 Task: Create Card Podcast Creation Review in Board Product Development to Workspace Creative Agencies. Create Card Recipe Sharing Review in Board Customer Feedback Analysis and Reporting to Workspace Creative Agencies. Create Card Podcast Distribution Review in Board Social Media Influencer Content Repurposing Strategy and Execution to Workspace Creative Agencies
Action: Mouse moved to (229, 150)
Screenshot: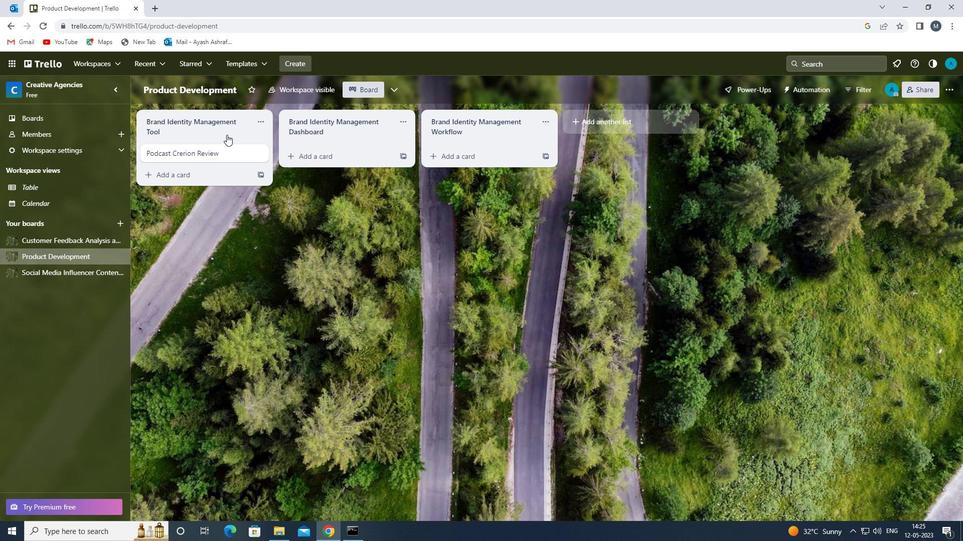 
Action: Mouse pressed left at (229, 150)
Screenshot: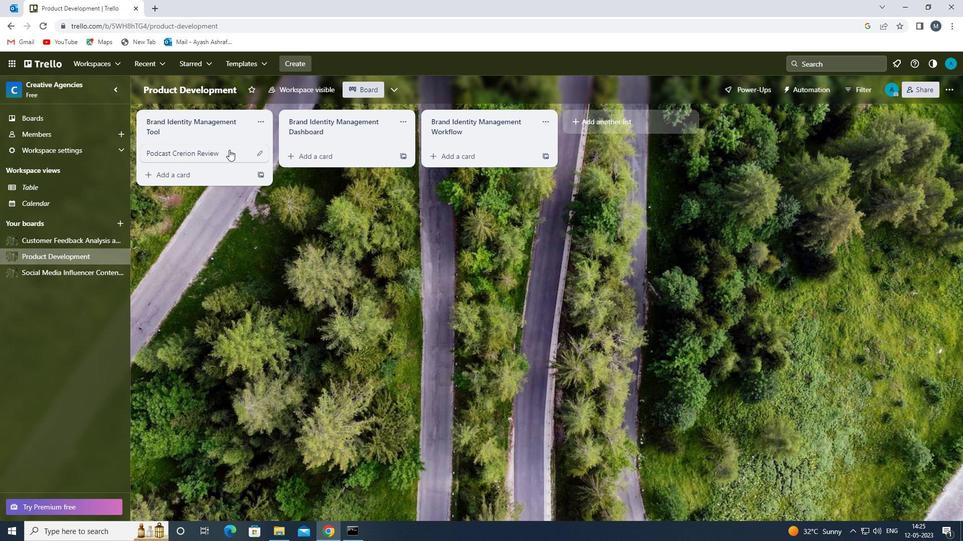 
Action: Mouse moved to (217, 154)
Screenshot: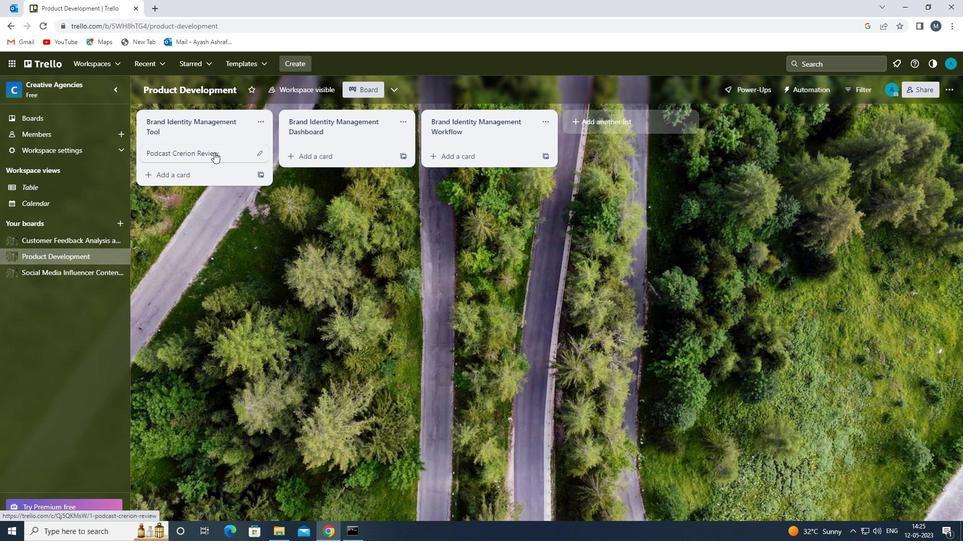 
Action: Mouse pressed left at (217, 154)
Screenshot: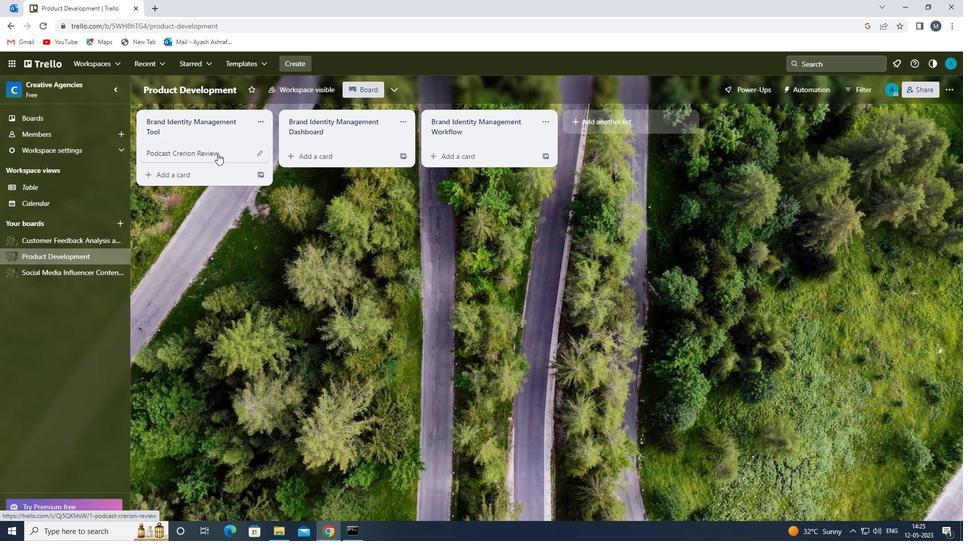 
Action: Mouse moved to (656, 87)
Screenshot: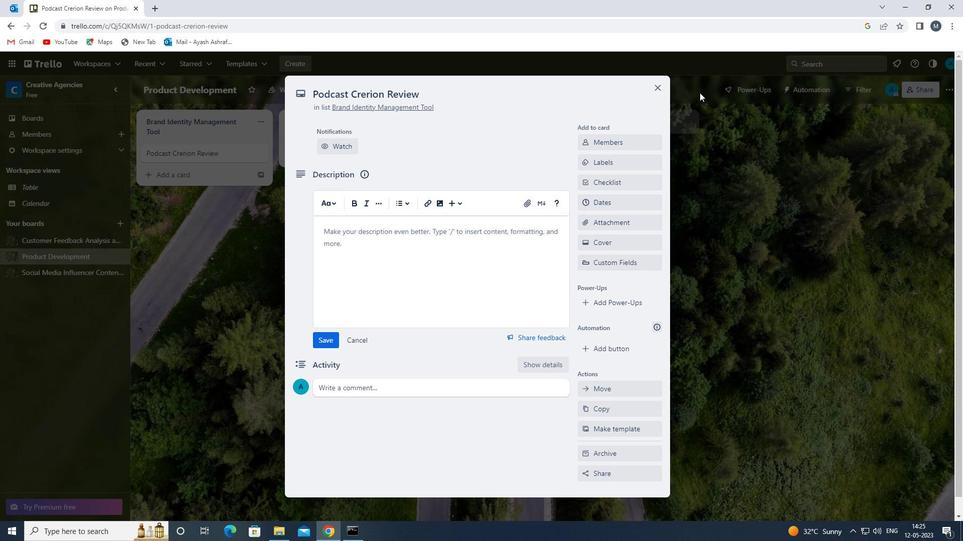
Action: Mouse pressed left at (656, 87)
Screenshot: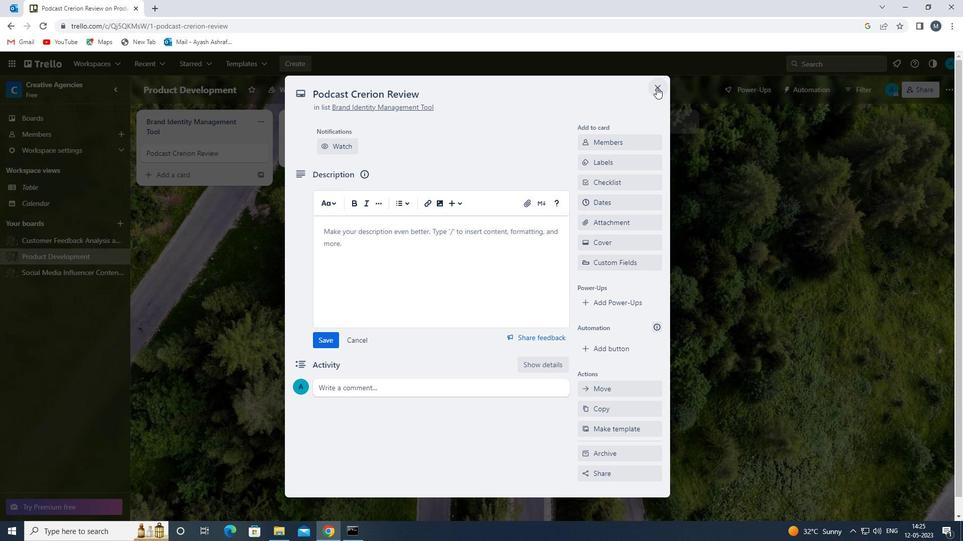 
Action: Mouse moved to (261, 155)
Screenshot: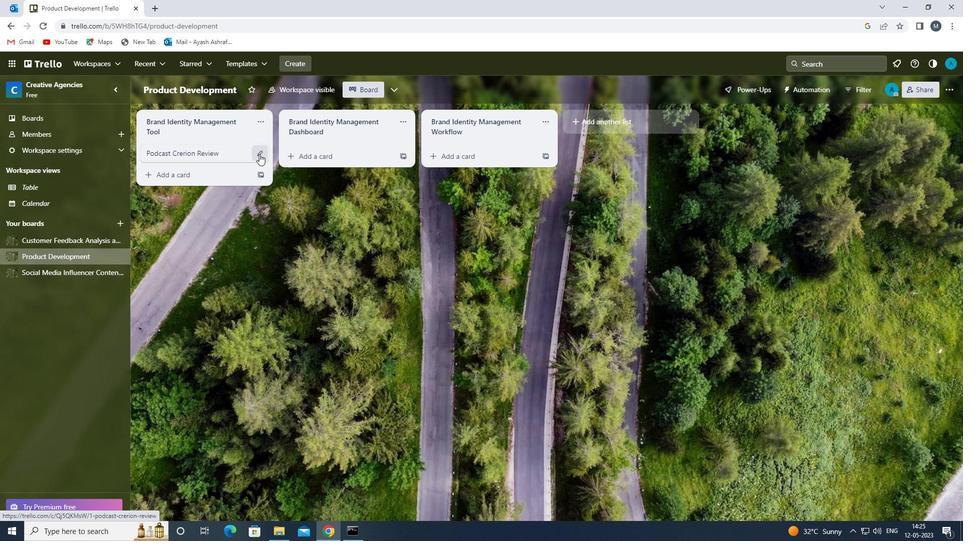 
Action: Mouse pressed left at (261, 155)
Screenshot: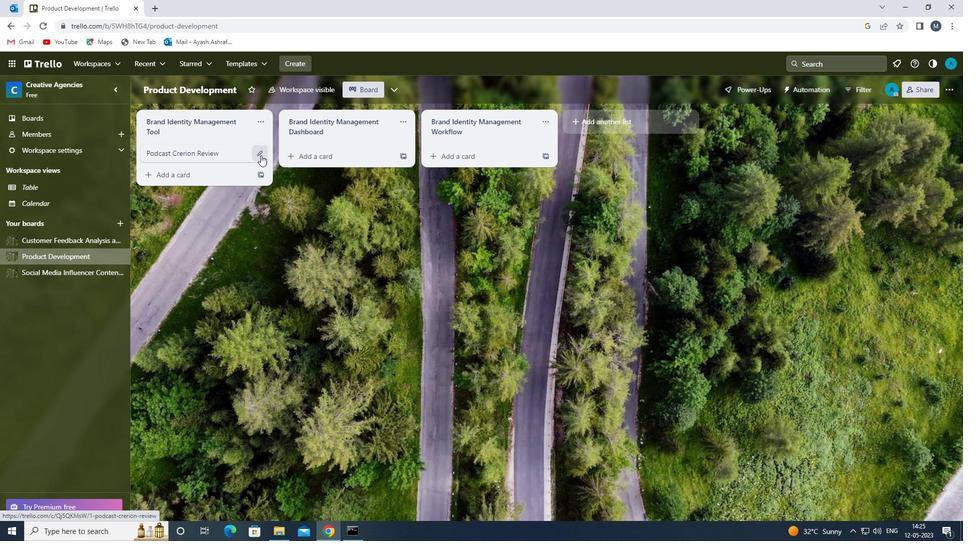 
Action: Mouse moved to (238, 158)
Screenshot: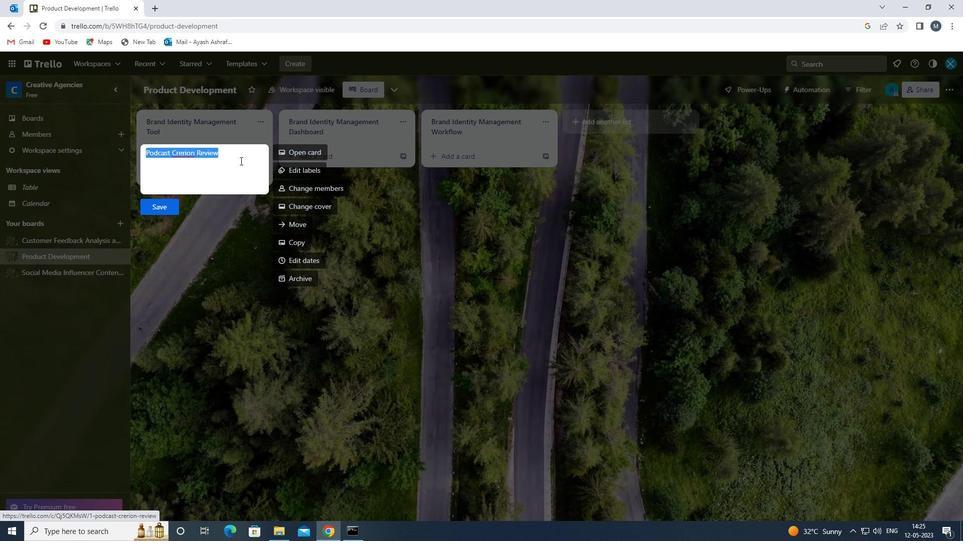 
Action: Key pressed <Key.backspace><Key.shift>PODCAST<Key.space><Key.shift><Key.shift>CREATION<Key.space><Key.shift>REVIEW<Key.space><Key.backspace><Key.backspace><Key.backspace><Key.backspace><Key.backspace><Key.backspace><Key.backspace><Key.shift><Key.shift><Key.shift><Key.shift>REVIEW<Key.space><Key.backspace><Key.backspace><Key.backspace><Key.backspace><Key.backspace><Key.backspace><Key.backspace><Key.shift>C<Key.backspace><Key.shift>REVIEW<Key.space>
Screenshot: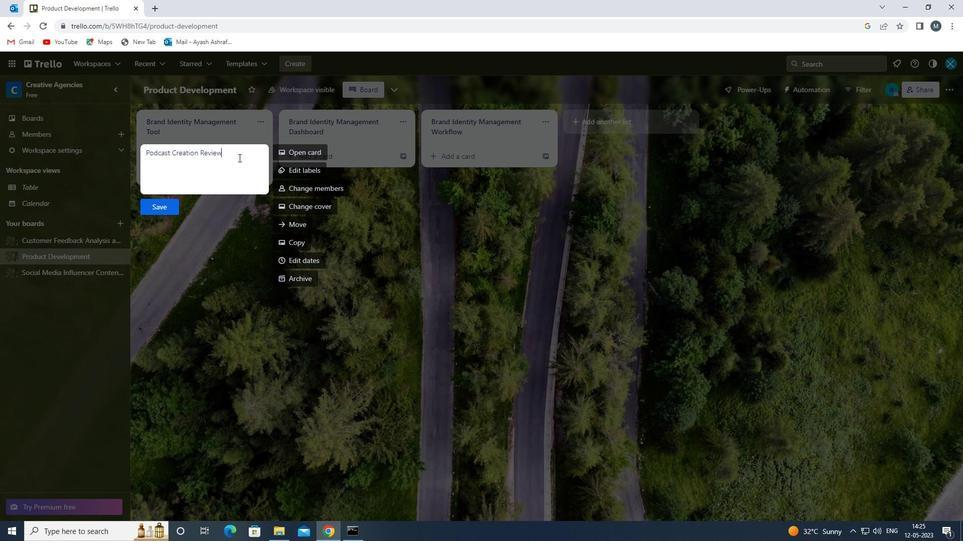 
Action: Mouse moved to (158, 206)
Screenshot: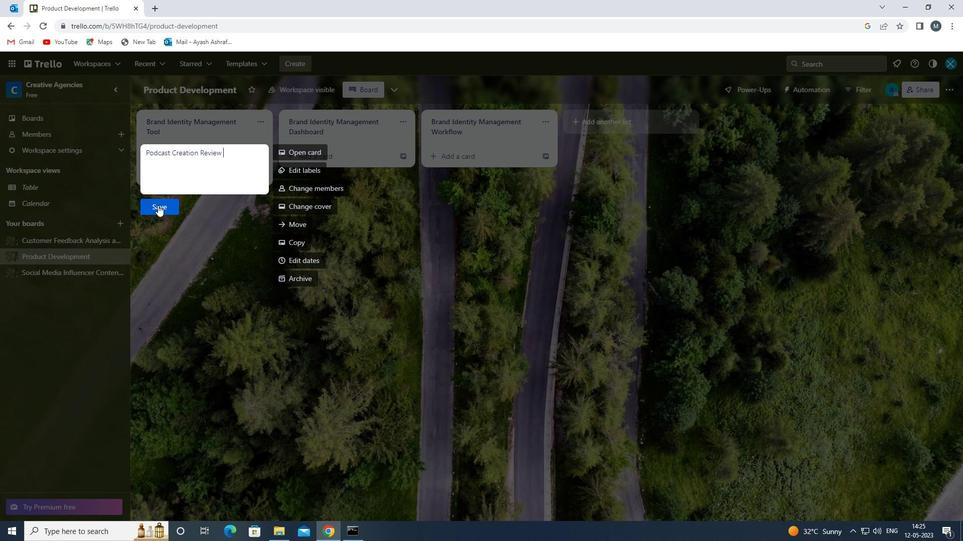 
Action: Mouse pressed left at (158, 206)
Screenshot: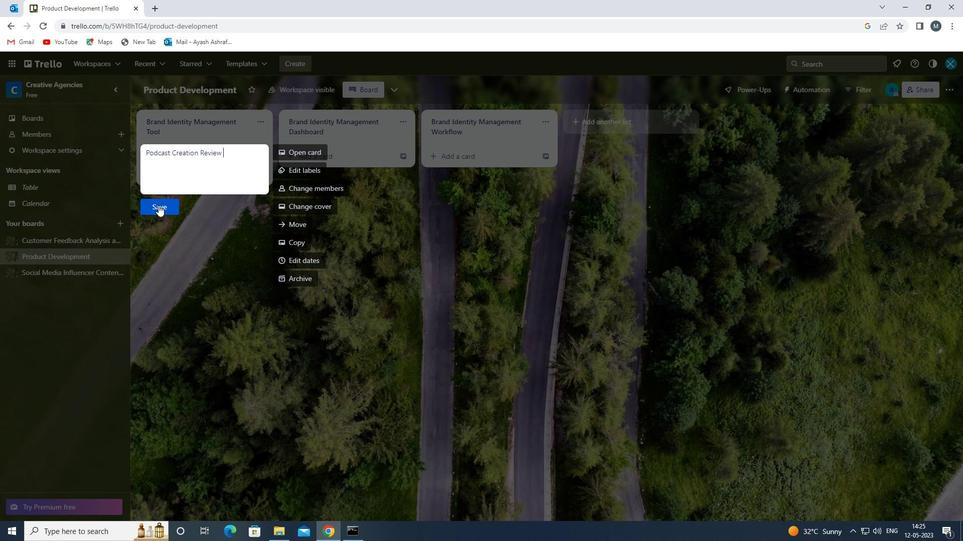 
Action: Mouse moved to (75, 237)
Screenshot: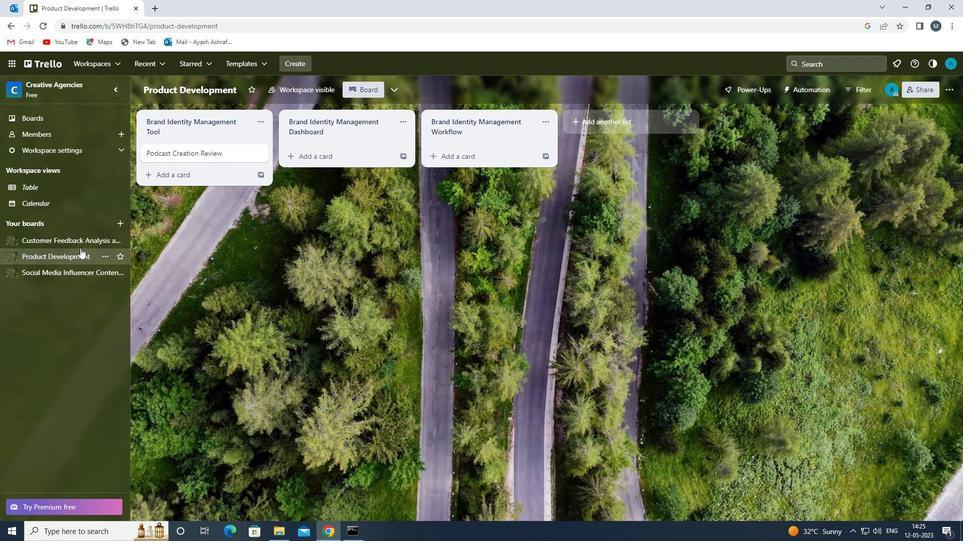 
Action: Mouse pressed left at (75, 237)
Screenshot: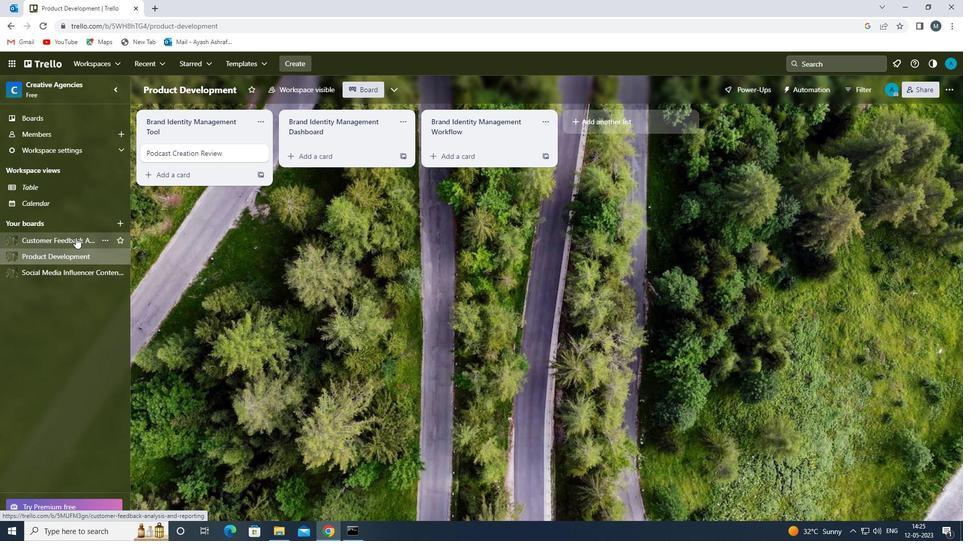 
Action: Mouse moved to (188, 164)
Screenshot: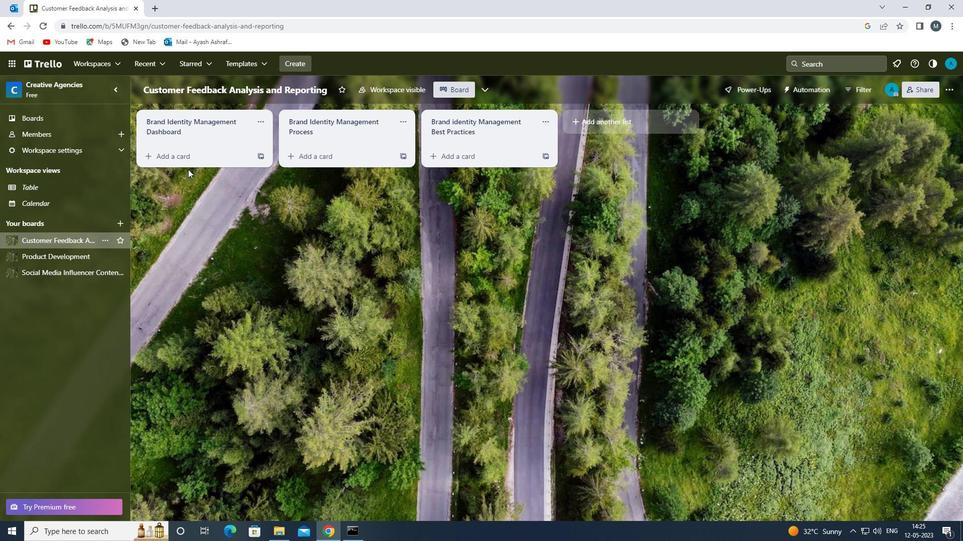 
Action: Mouse pressed left at (188, 164)
Screenshot: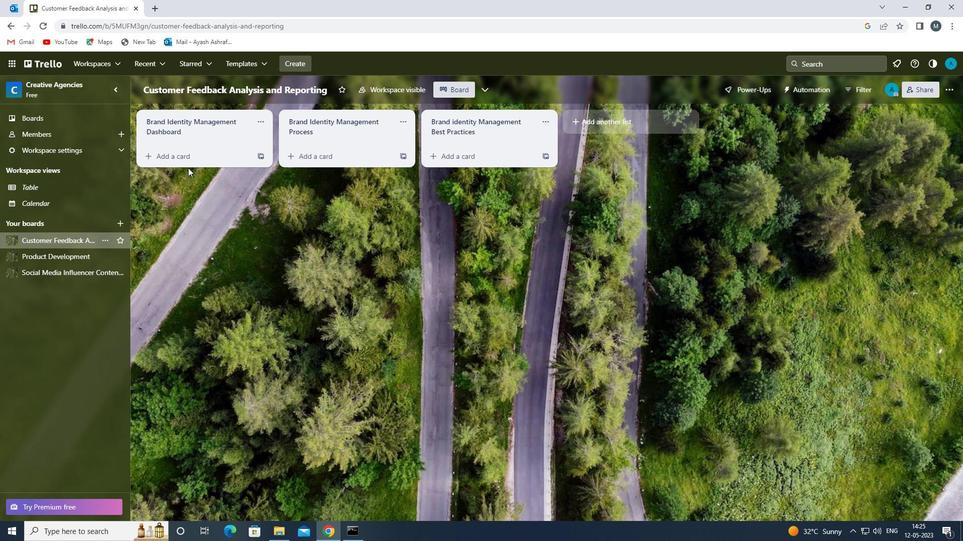 
Action: Mouse moved to (190, 159)
Screenshot: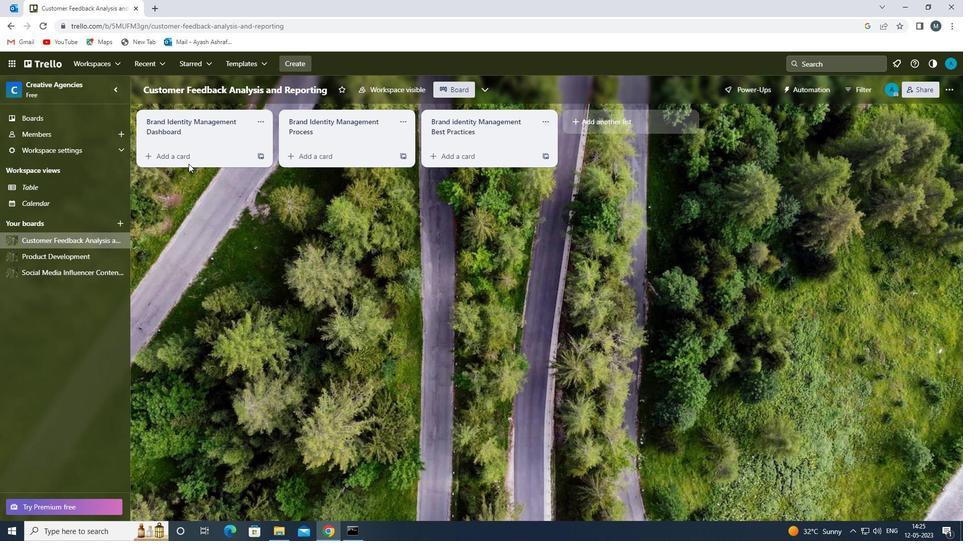 
Action: Mouse pressed left at (190, 159)
Screenshot: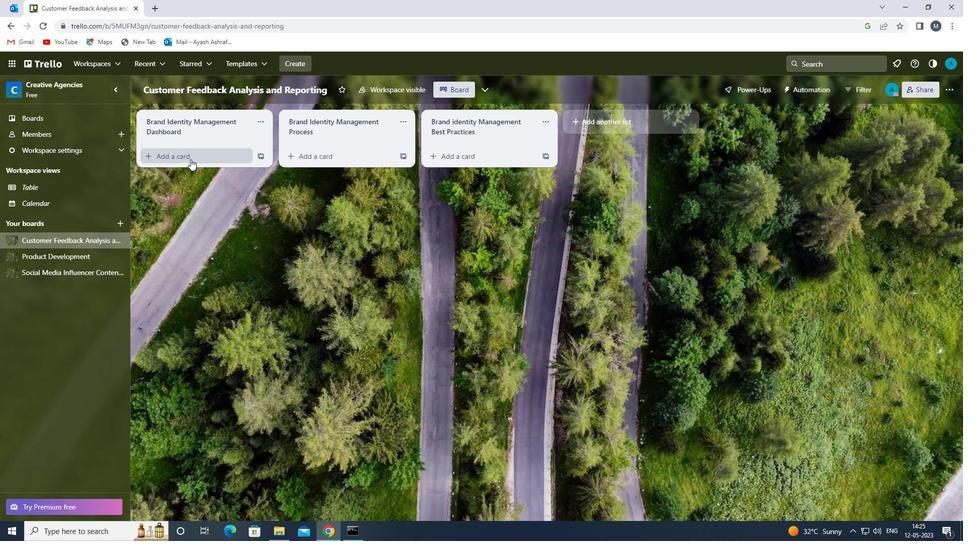 
Action: Mouse moved to (194, 160)
Screenshot: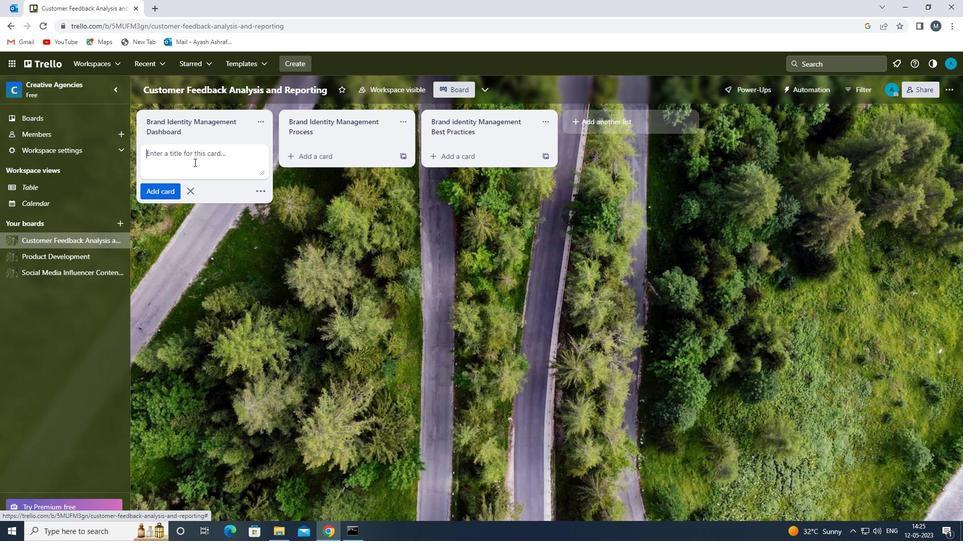 
Action: Mouse pressed left at (194, 160)
Screenshot: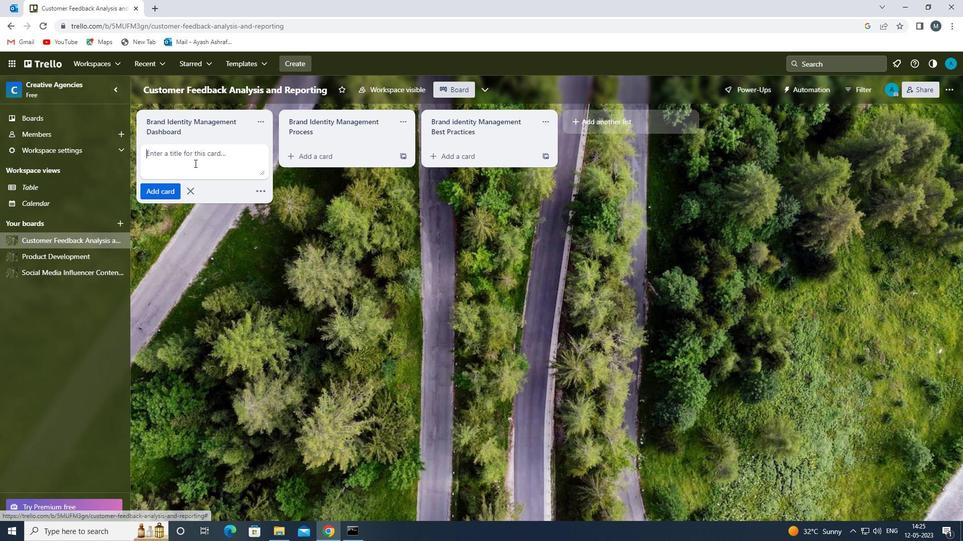 
Action: Key pressed <Key.shift>RE<Key.backspace>
Screenshot: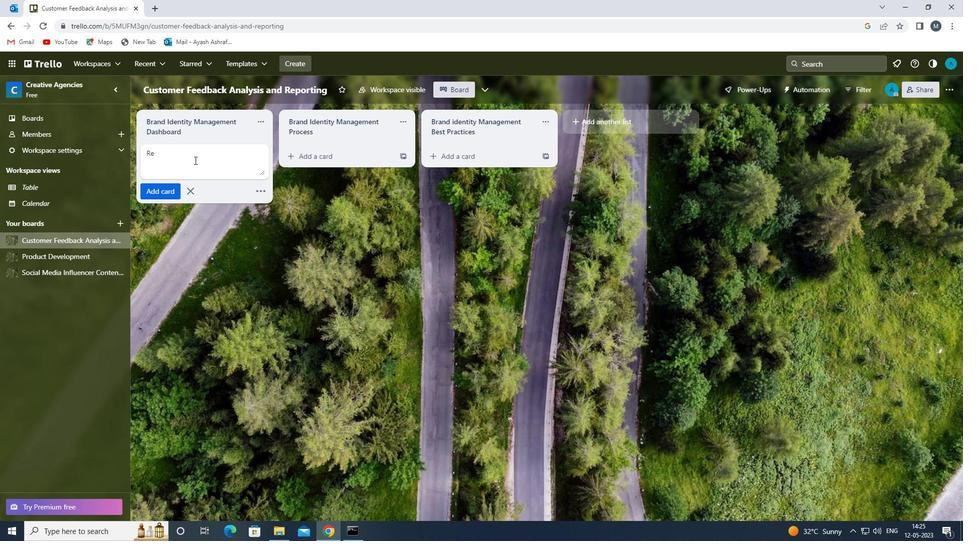 
Action: Mouse moved to (194, 160)
Screenshot: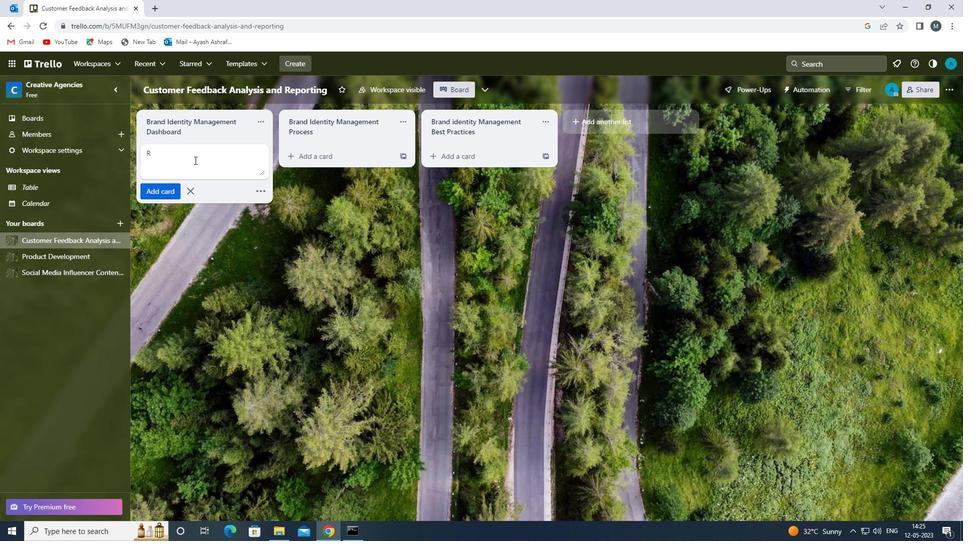 
Action: Key pressed ECIPE<Key.space><Key.shift>SHARING<Key.space><Key.shift>RE<Key.backspace><Key.backspace><Key.shift>REVIEW<Key.space>
Screenshot: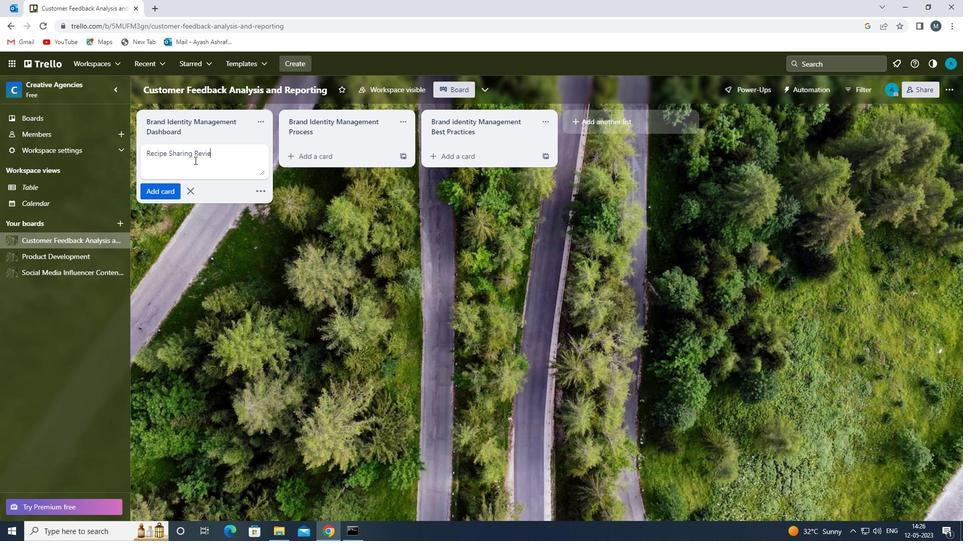 
Action: Mouse moved to (158, 192)
Screenshot: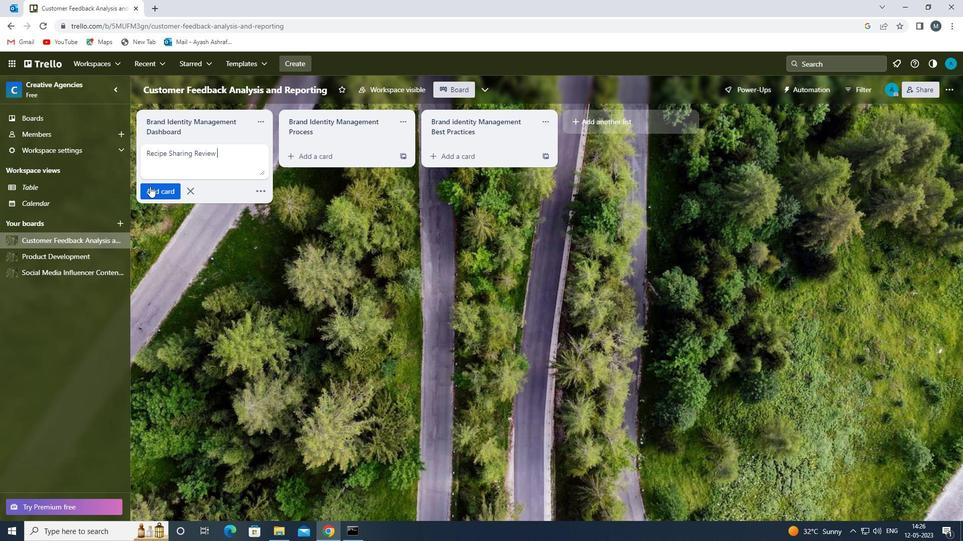 
Action: Mouse pressed left at (158, 192)
Screenshot: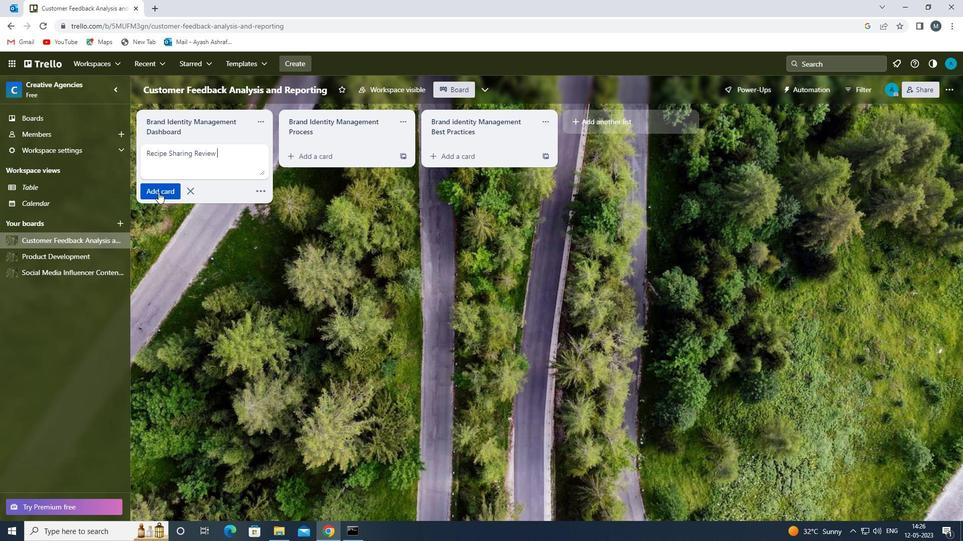 
Action: Mouse moved to (179, 242)
Screenshot: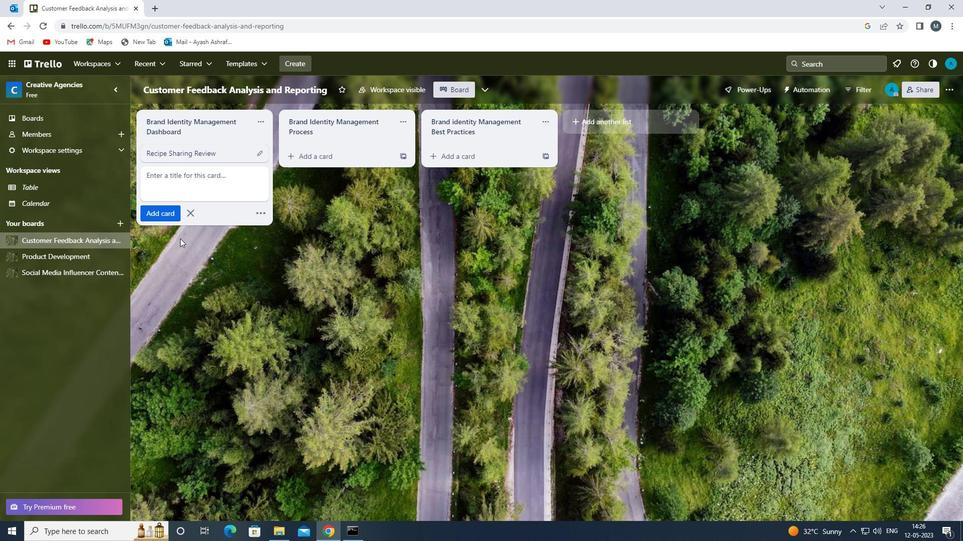 
Action: Mouse pressed left at (179, 242)
Screenshot: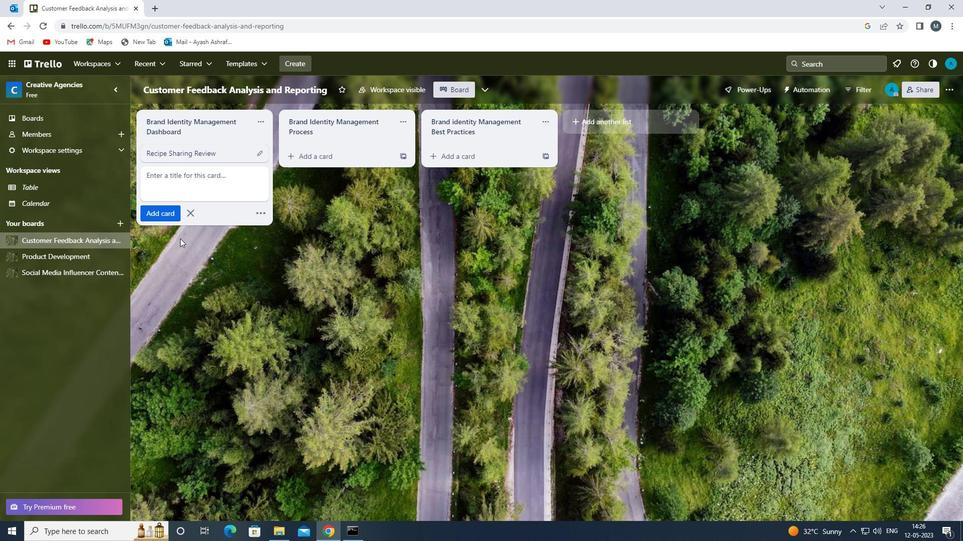 
Action: Mouse moved to (69, 272)
Screenshot: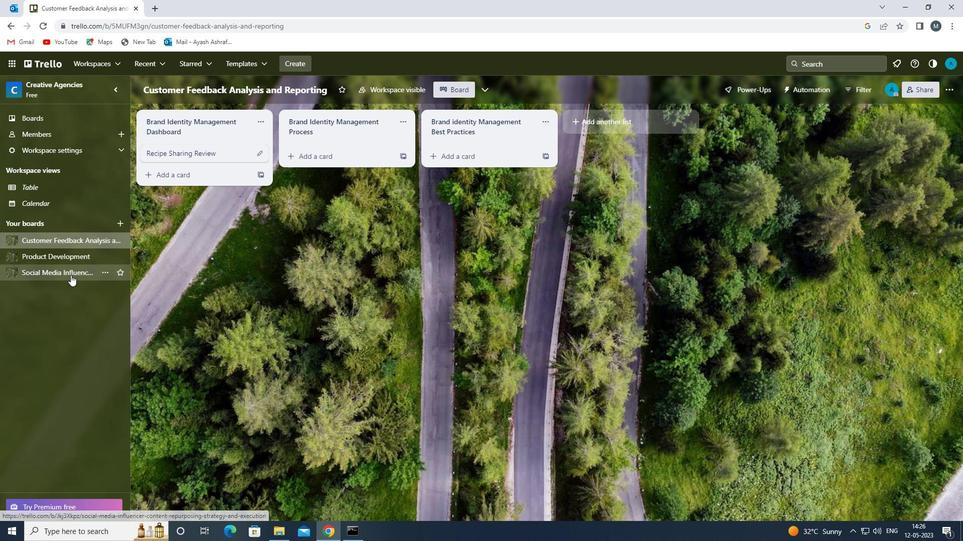 
Action: Mouse pressed left at (69, 272)
Screenshot: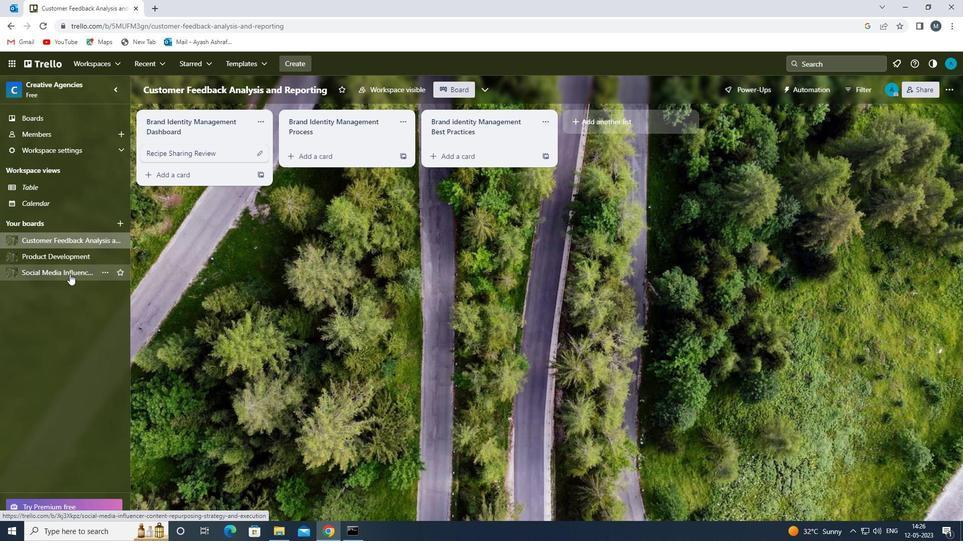 
Action: Mouse moved to (199, 155)
Screenshot: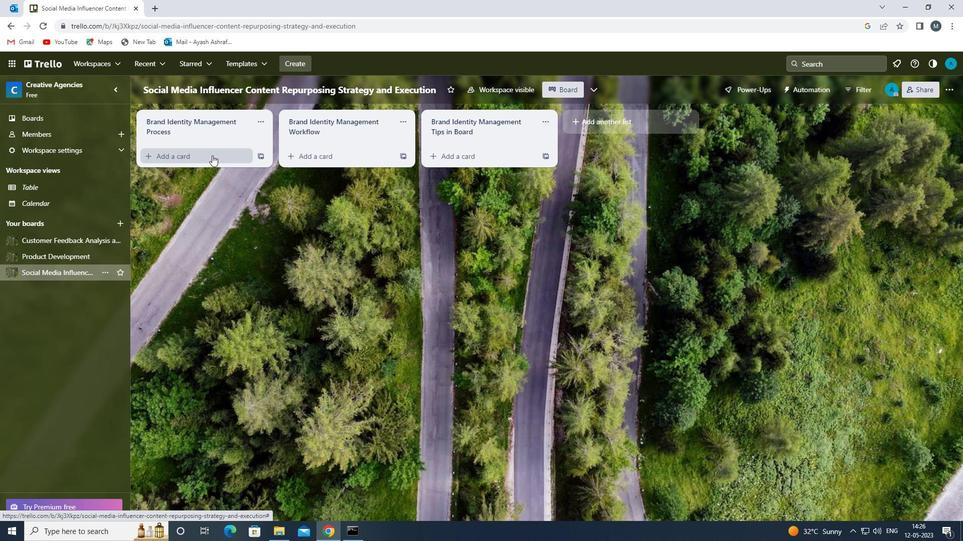 
Action: Mouse pressed left at (199, 155)
Screenshot: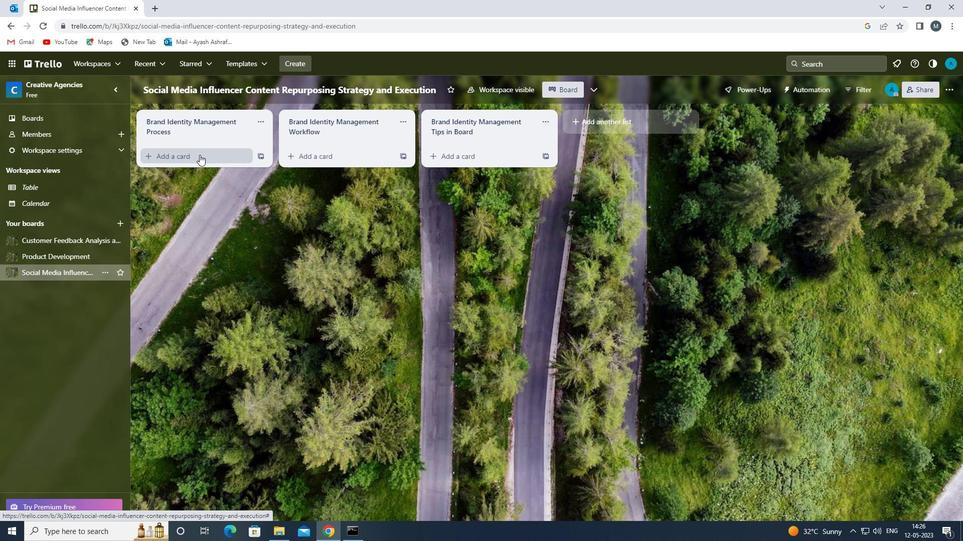 
Action: Mouse moved to (200, 156)
Screenshot: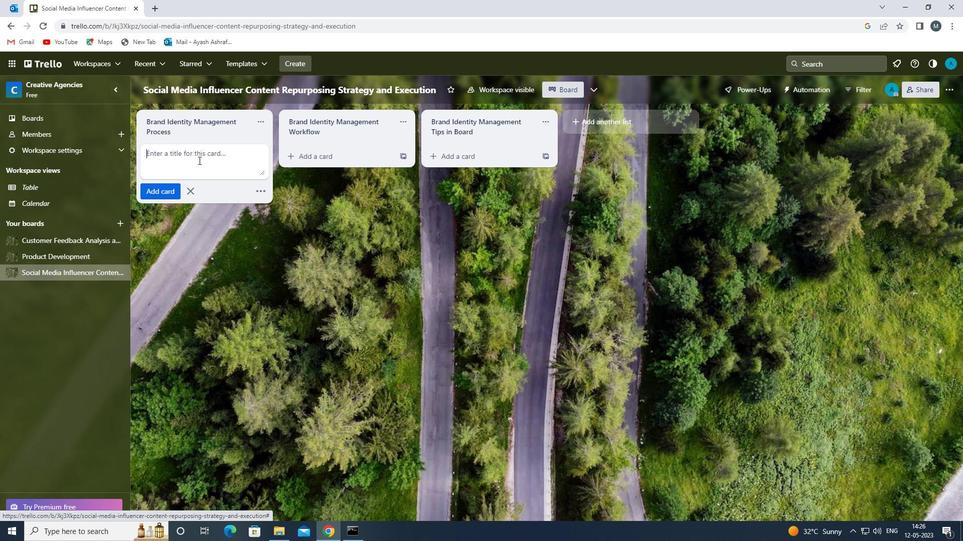 
Action: Mouse pressed left at (200, 156)
Screenshot: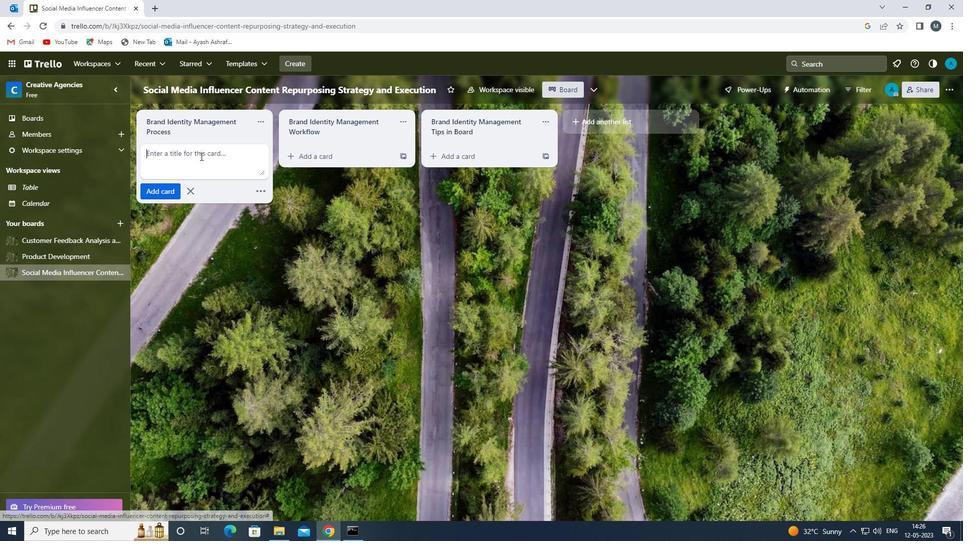 
Action: Key pressed <Key.shift>PODCAST<Key.space><Key.shift><Key.shift>DISTRIBUTION<Key.space><Key.shift>REVIEW<Key.space>
Screenshot: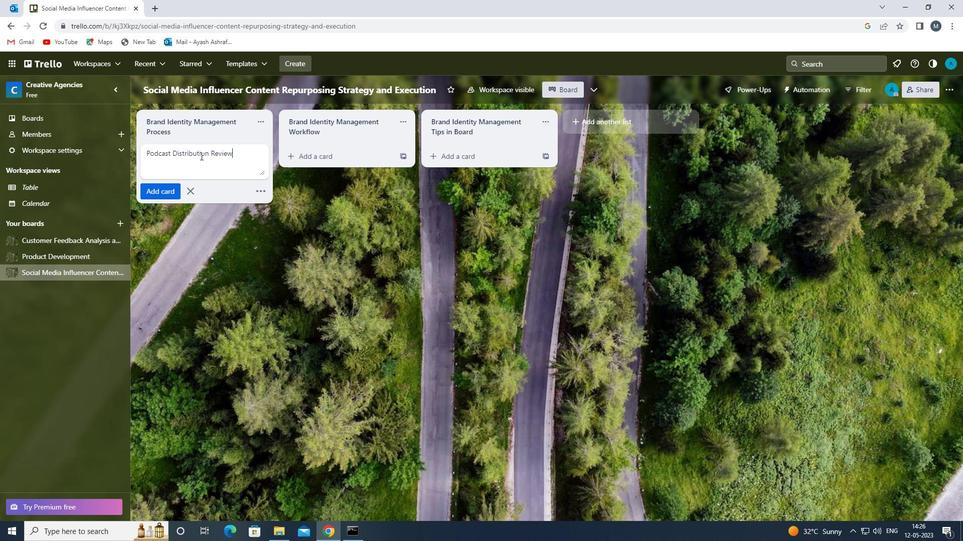 
Action: Mouse moved to (161, 195)
Screenshot: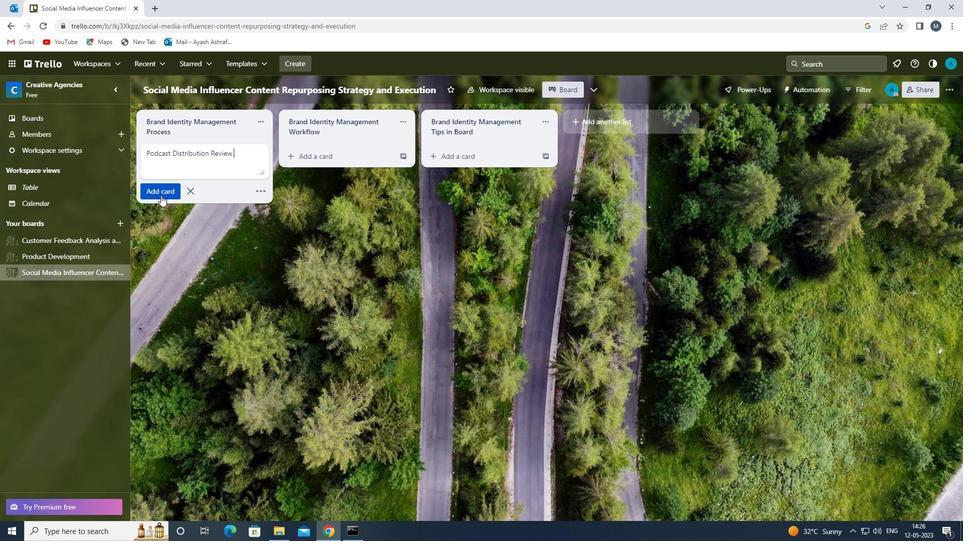 
Action: Mouse pressed left at (161, 195)
Screenshot: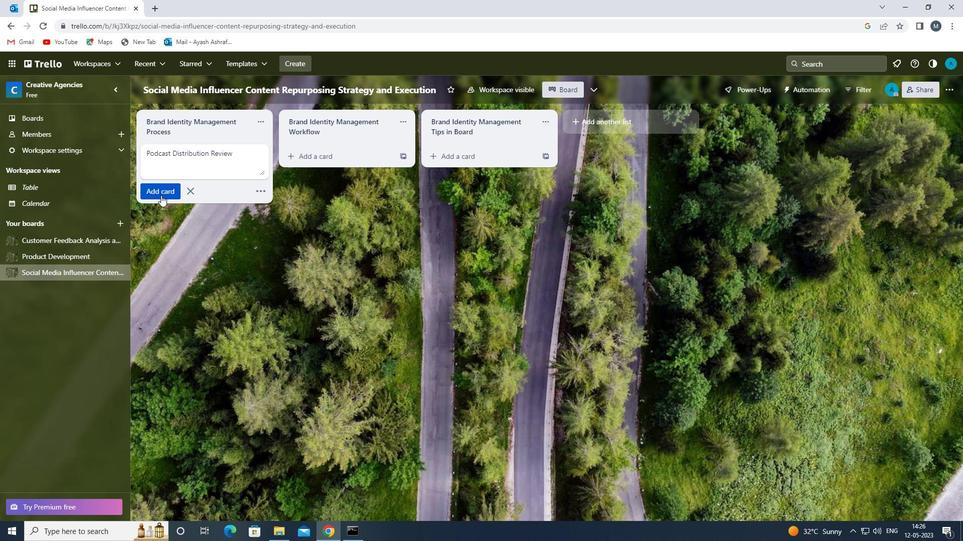 
Action: Mouse moved to (172, 280)
Screenshot: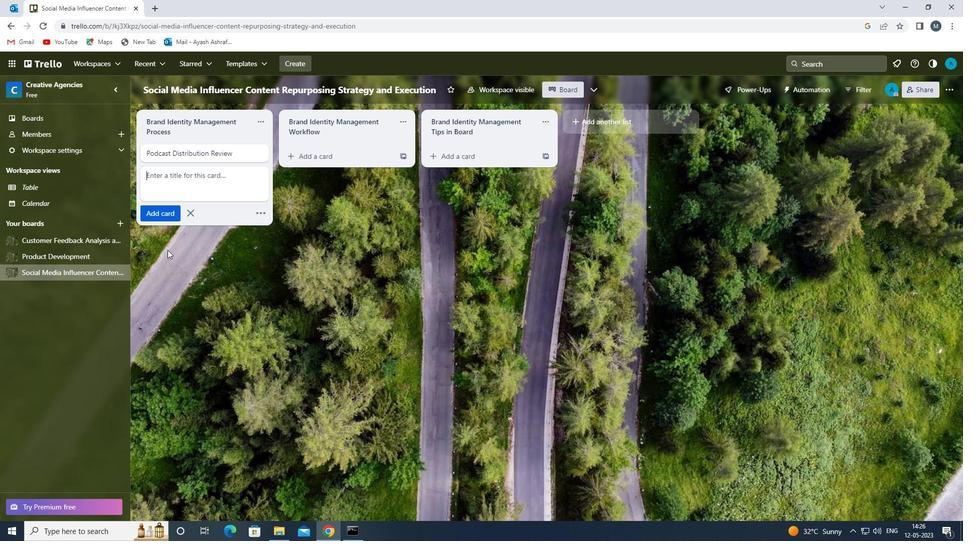
Action: Mouse pressed left at (172, 280)
Screenshot: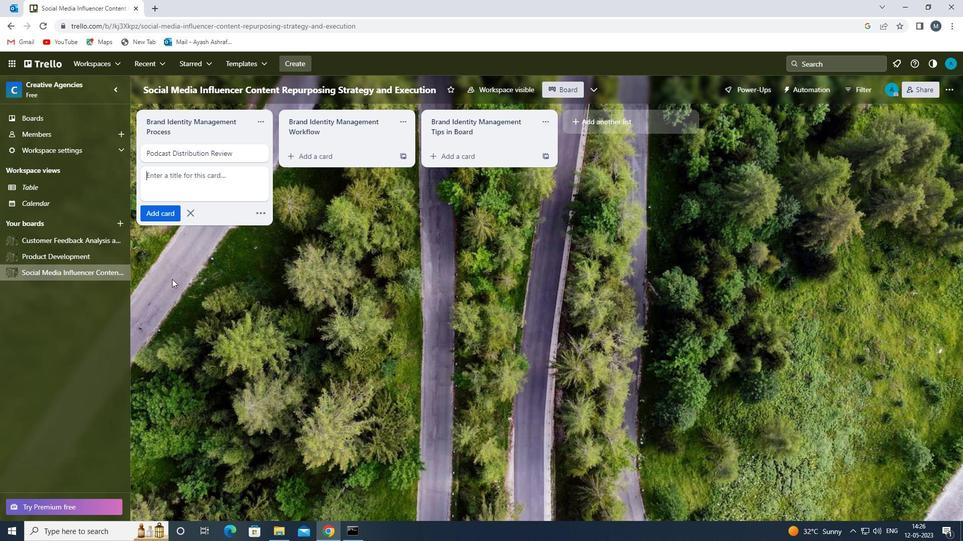 
Action: Mouse moved to (172, 280)
Screenshot: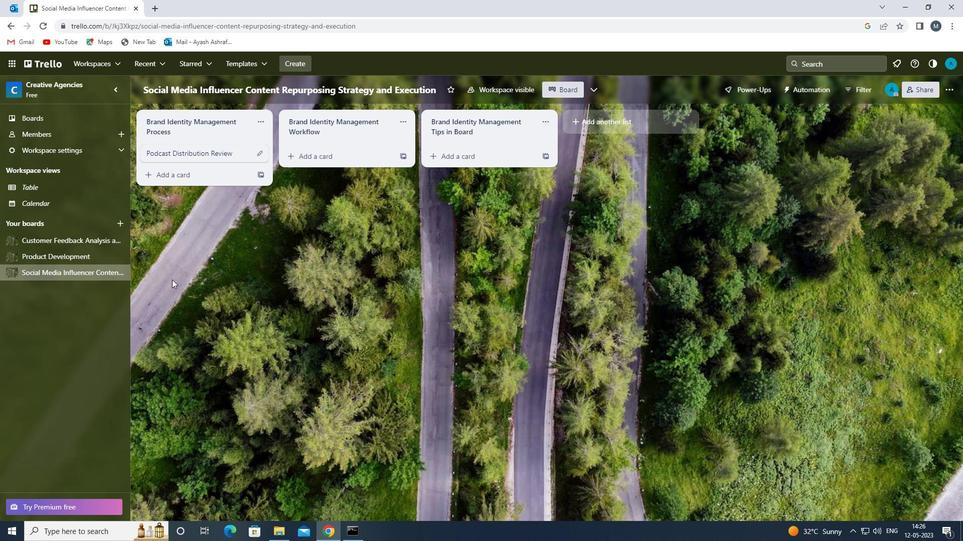 
